 Task: Invite Team Member Softage.4@softage.net to Workspace Enterprise Resource Planning. Invite Team Member Softage.4@softage.net to Workspace Enterprise Resource Planning. Create Board Data Visualization Tools to Workspace Enterprise Resource Planning
Action: Mouse moved to (729, 108)
Screenshot: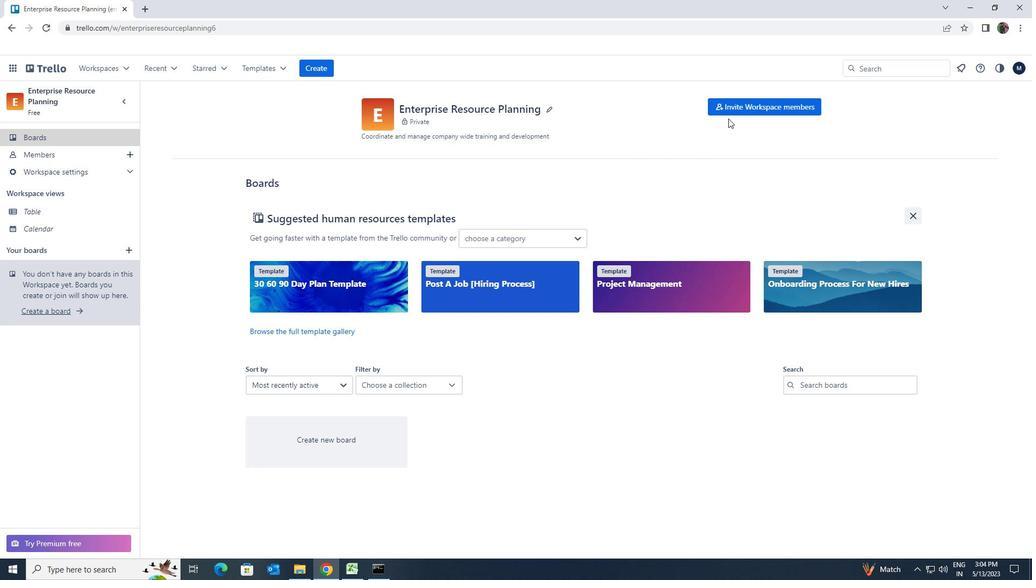 
Action: Mouse pressed left at (729, 108)
Screenshot: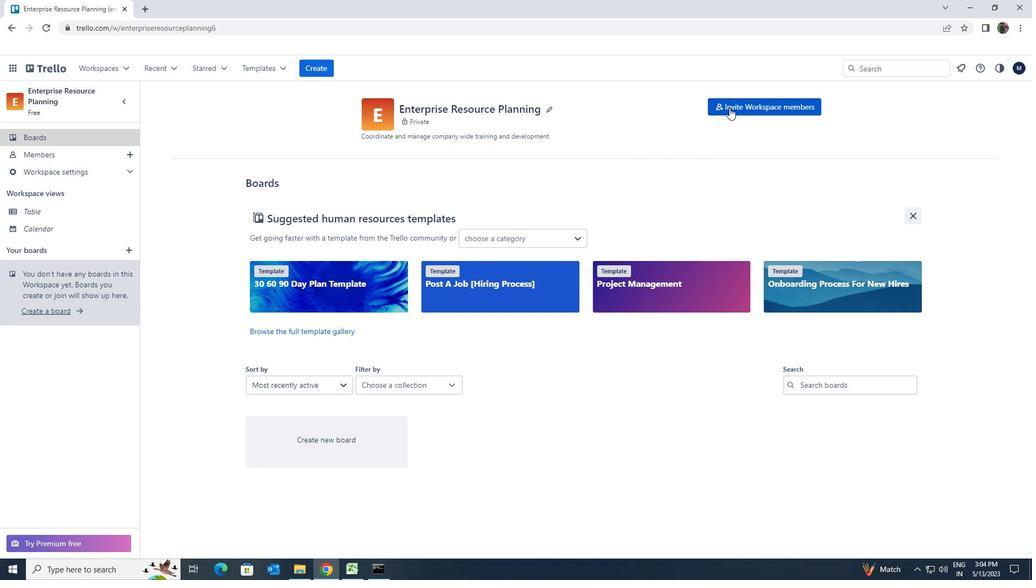 
Action: Key pressed softage.4<Key.shift>@SOFTAGE.NET
Screenshot: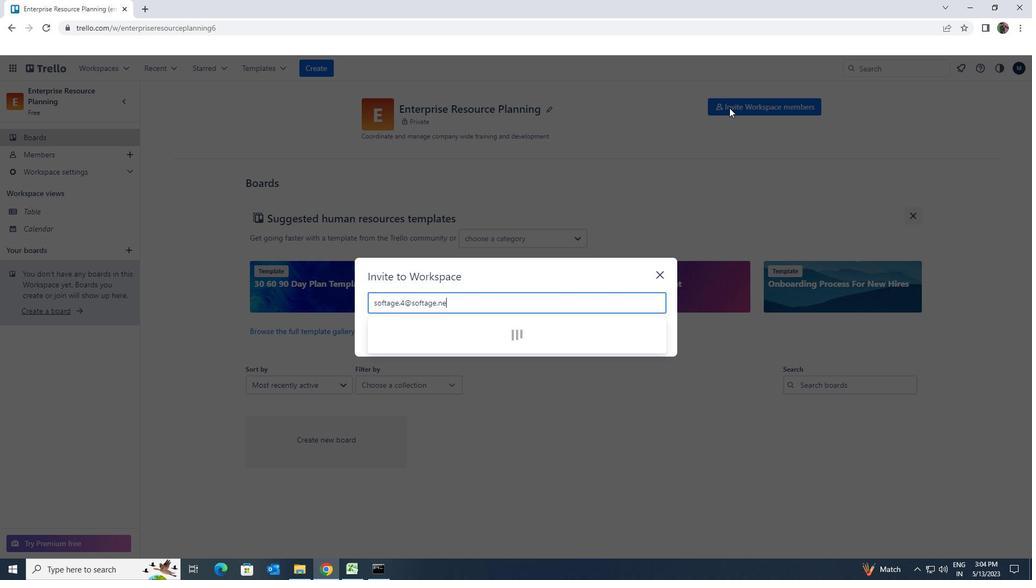 
Action: Mouse moved to (425, 326)
Screenshot: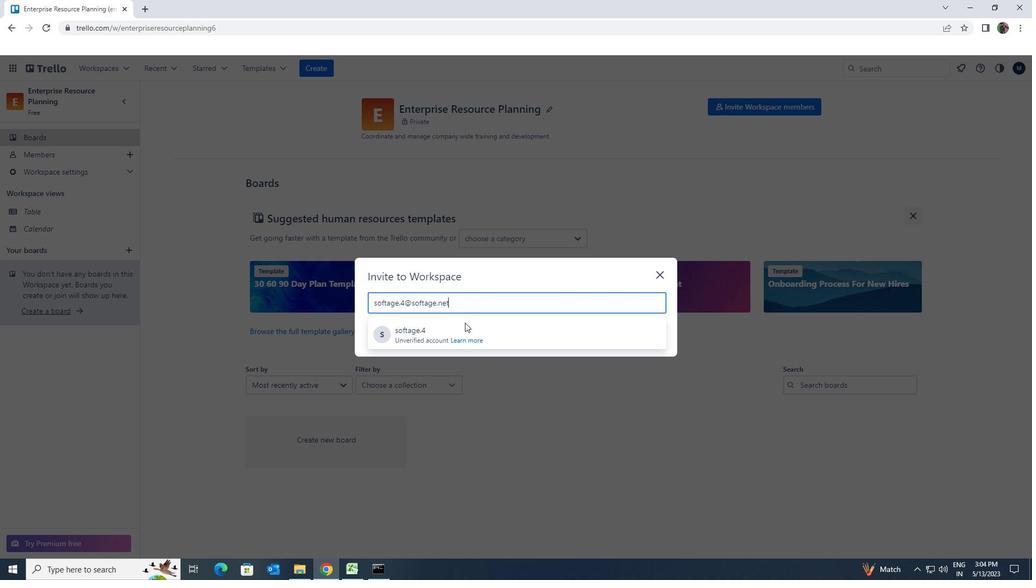 
Action: Mouse pressed left at (425, 326)
Screenshot: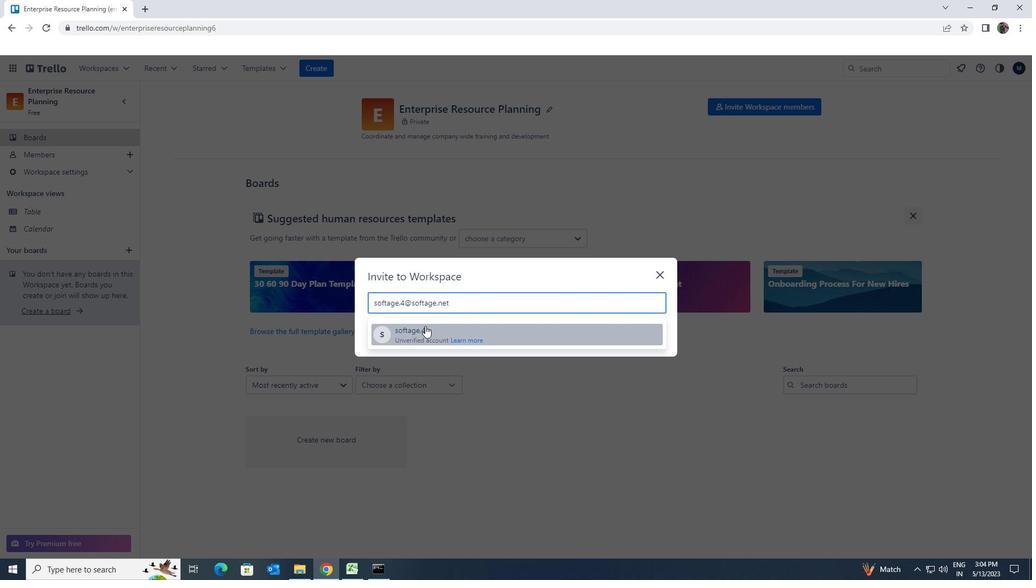 
Action: Mouse moved to (649, 277)
Screenshot: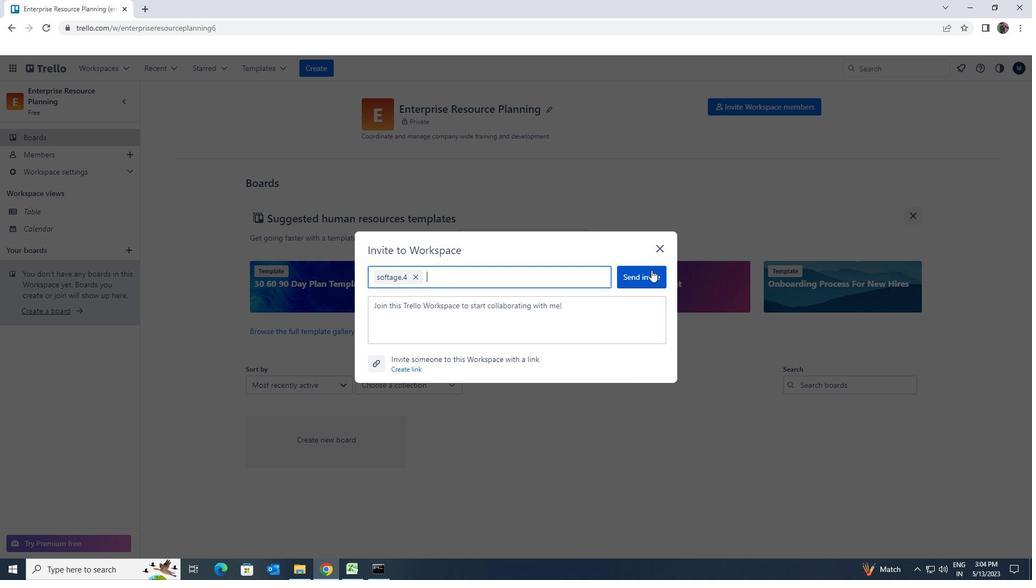 
Action: Mouse pressed left at (649, 277)
Screenshot: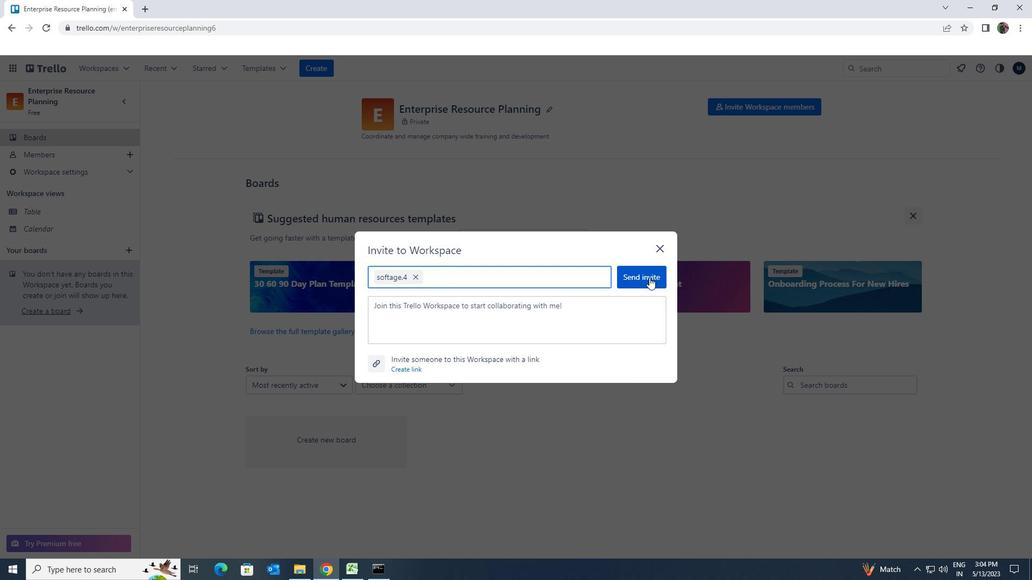 
Action: Mouse moved to (651, 276)
Screenshot: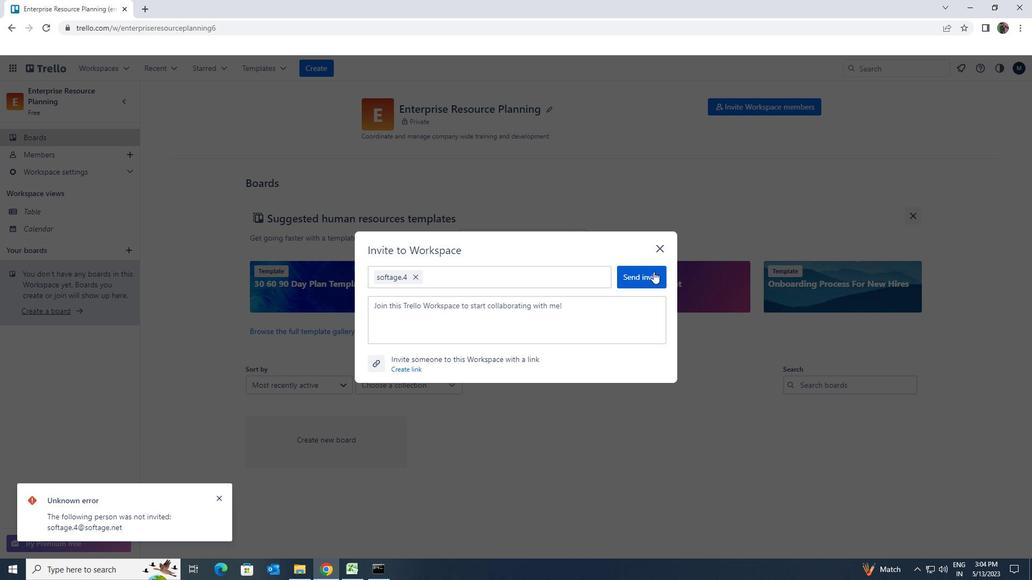 
Action: Mouse pressed left at (651, 276)
Screenshot: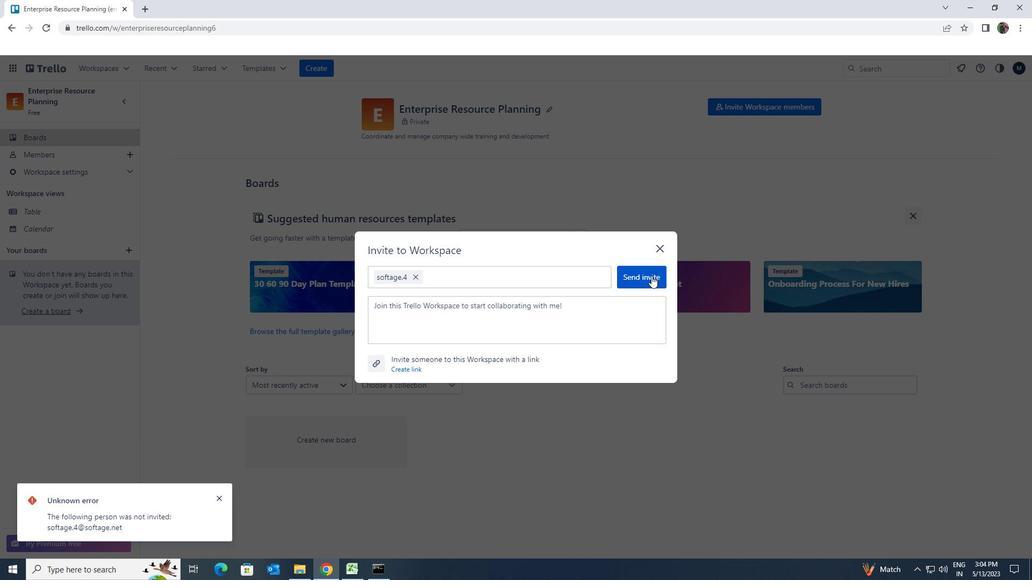 
Action: Mouse moved to (659, 247)
Screenshot: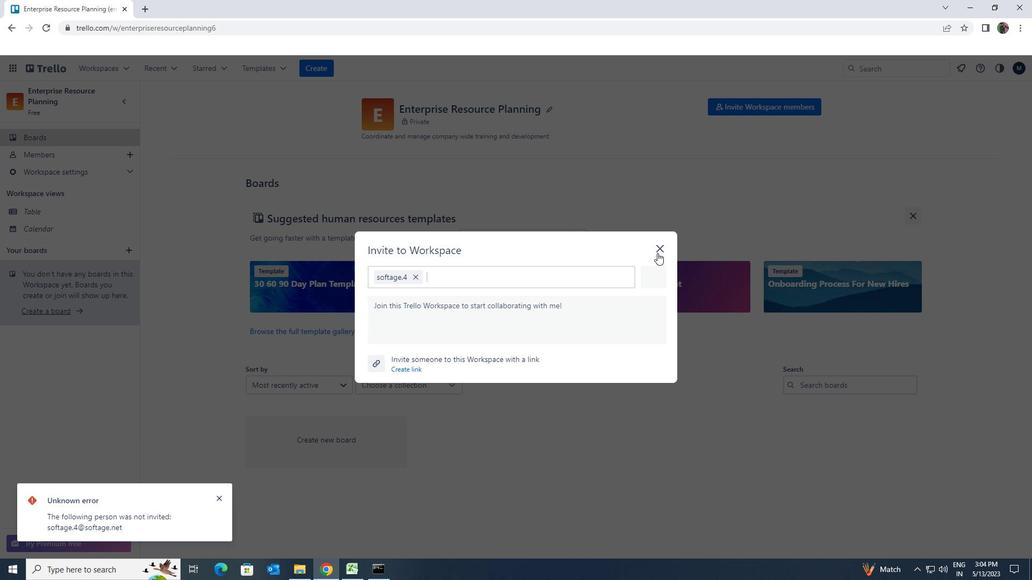 
Action: Mouse pressed left at (659, 247)
Screenshot: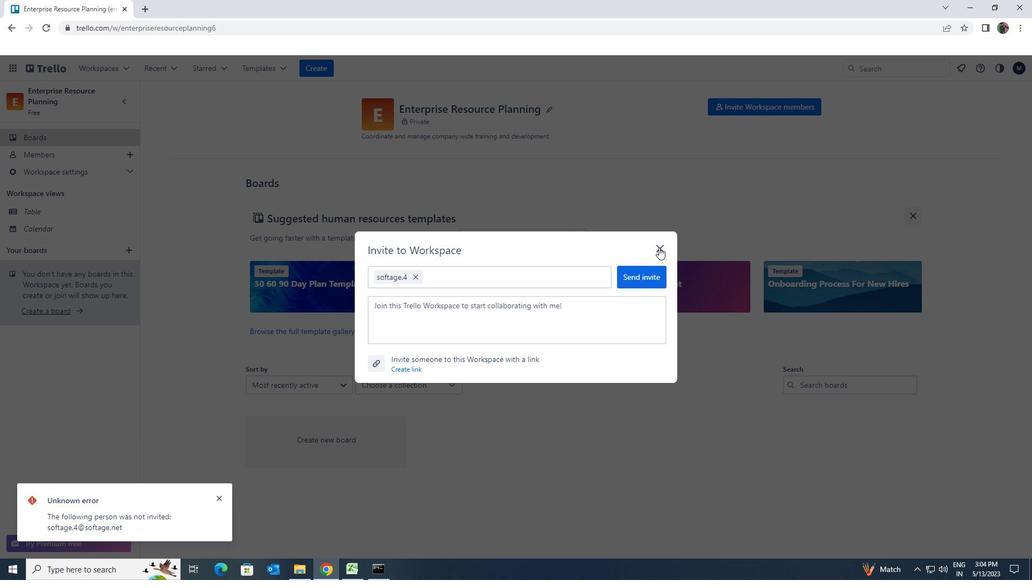 
Action: Mouse moved to (323, 68)
Screenshot: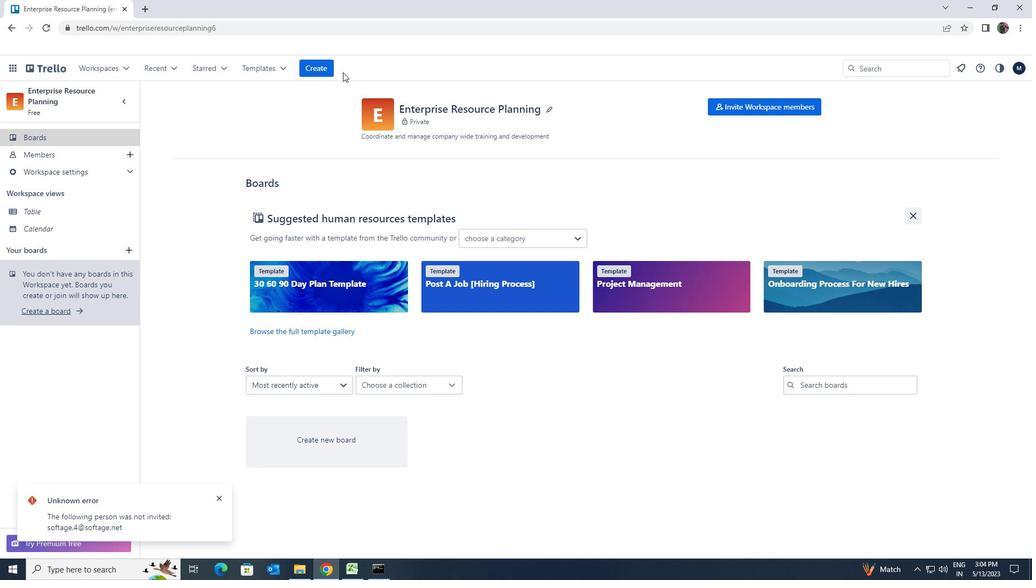 
Action: Mouse pressed left at (323, 68)
Screenshot: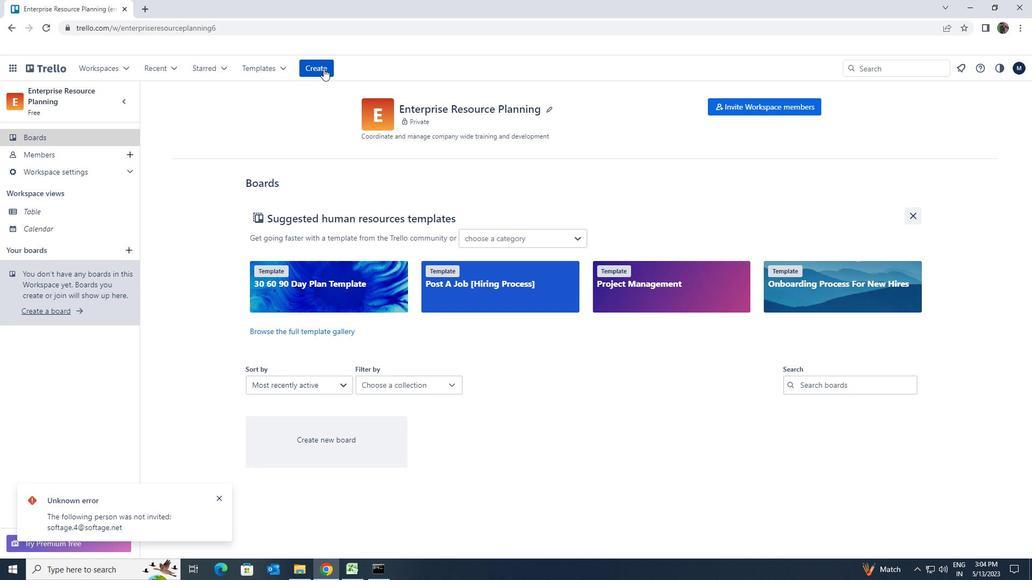 
Action: Mouse moved to (348, 114)
Screenshot: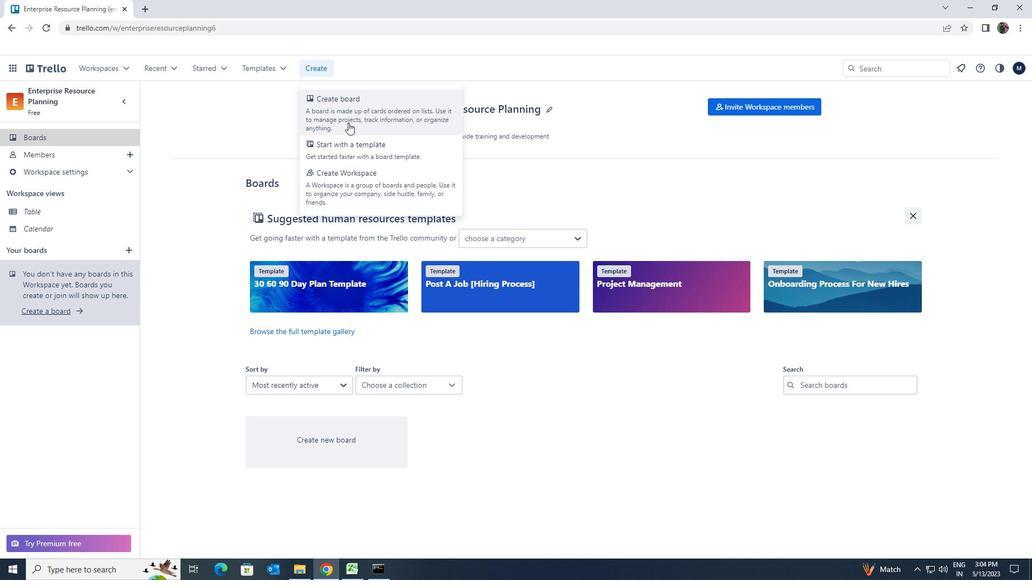 
Action: Mouse pressed left at (348, 114)
Screenshot: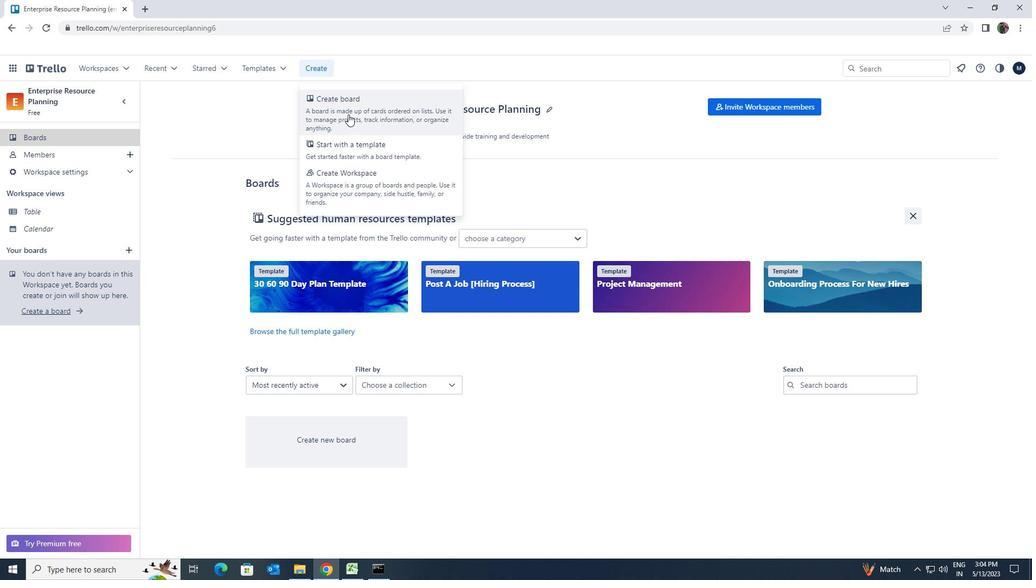 
Action: Key pressed <Key.shift>DATA<Key.space><Key.shift>VISUALIZATION<Key.space><Key.shift>TOOLS<Key.space>
Screenshot: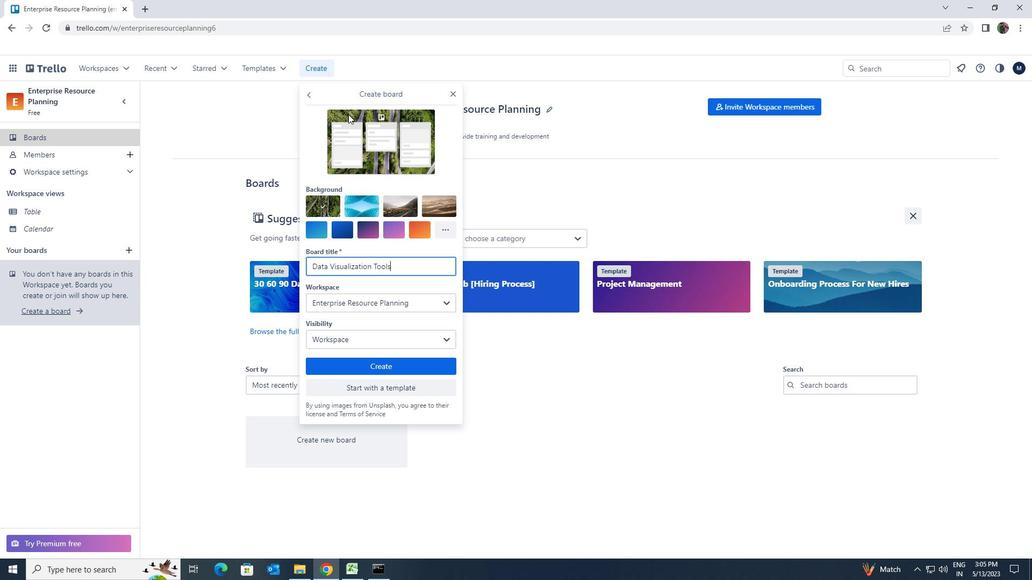 
Action: Mouse moved to (372, 369)
Screenshot: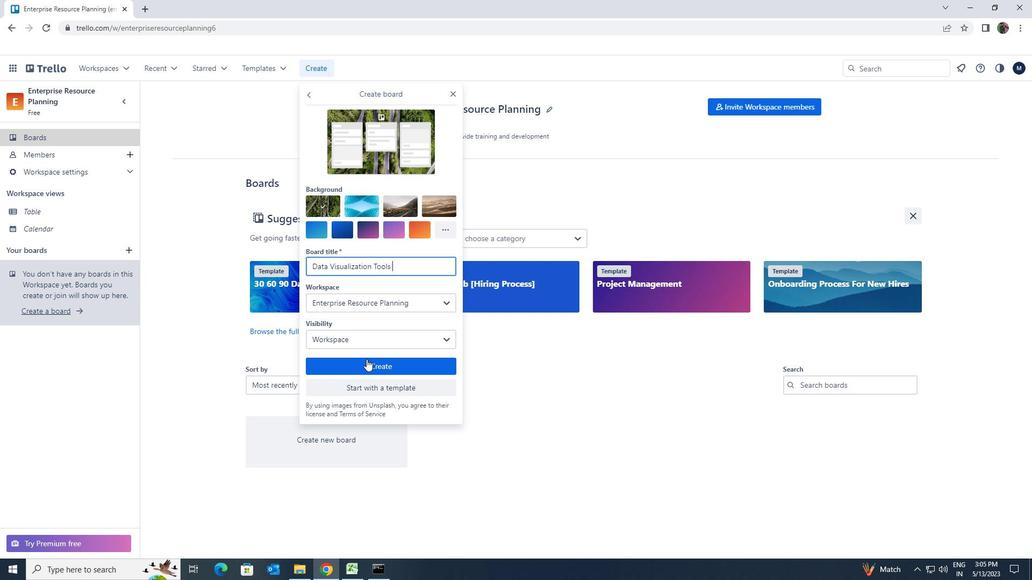 
Action: Mouse pressed left at (372, 369)
Screenshot: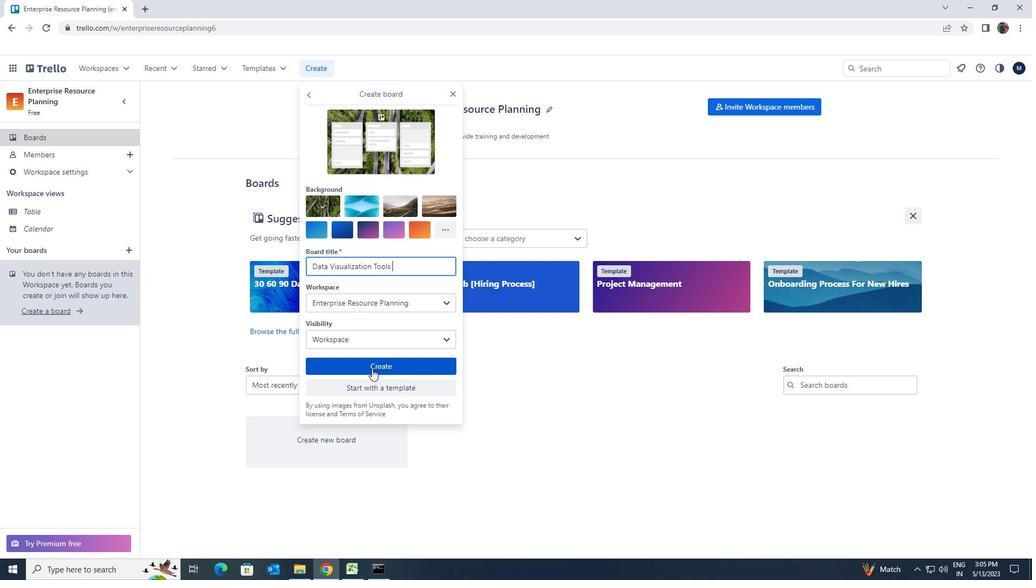 
